 Task: Add the task  Upgrade and migrate company email marketing to a cloud-based solution to the section Data Analytics Sprint in the project AgriSoft and add a Due Date to the respective task as 2024/02/21
Action: Mouse moved to (685, 465)
Screenshot: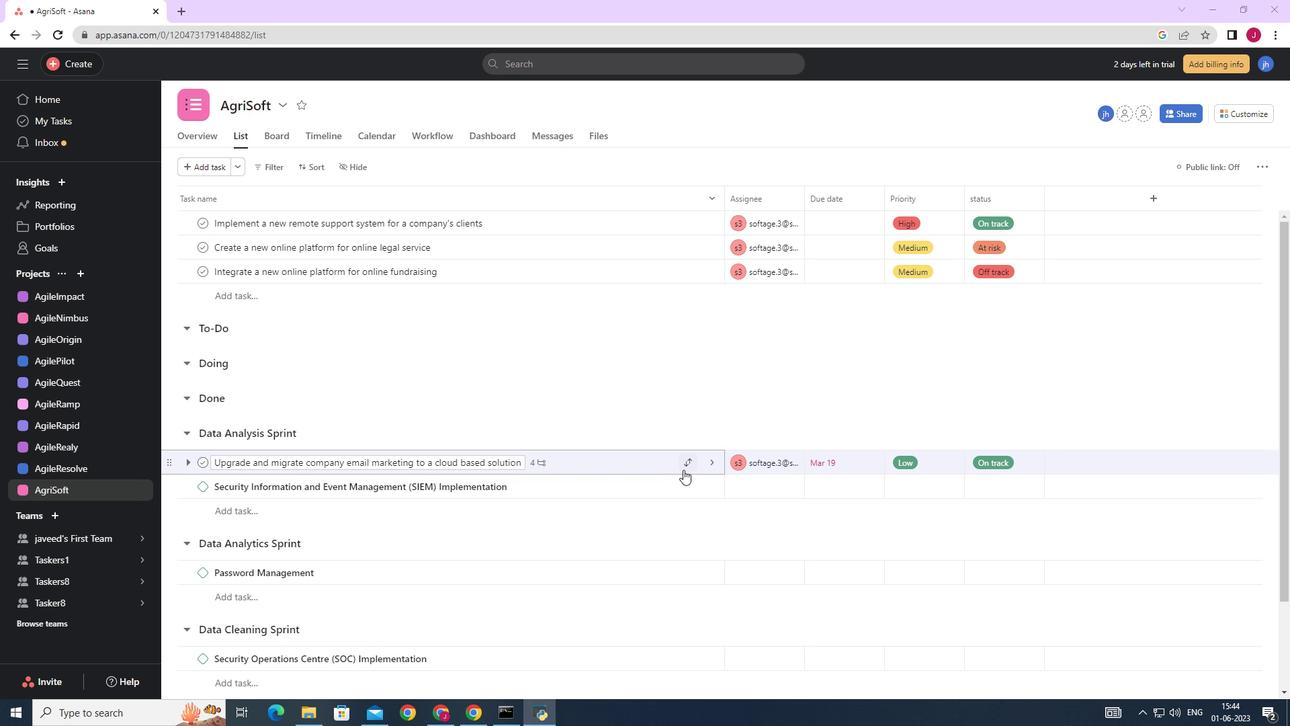 
Action: Mouse pressed left at (685, 465)
Screenshot: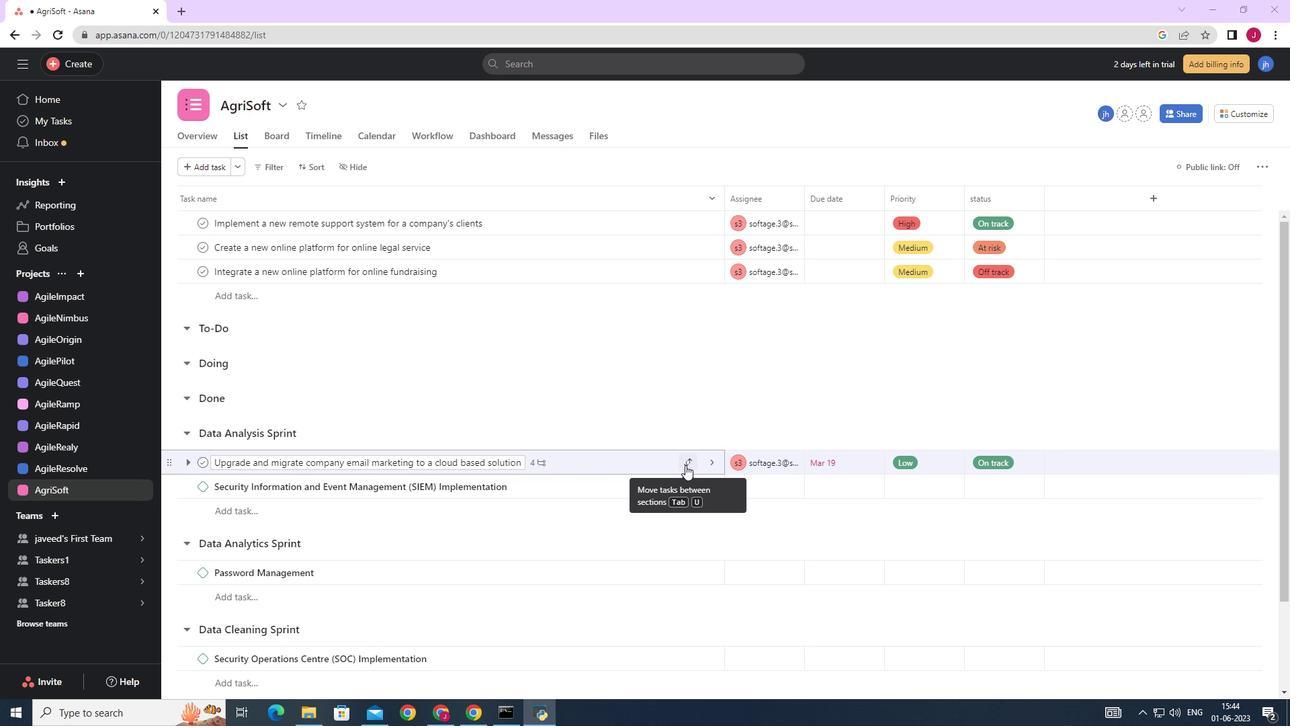 
Action: Mouse moved to (611, 386)
Screenshot: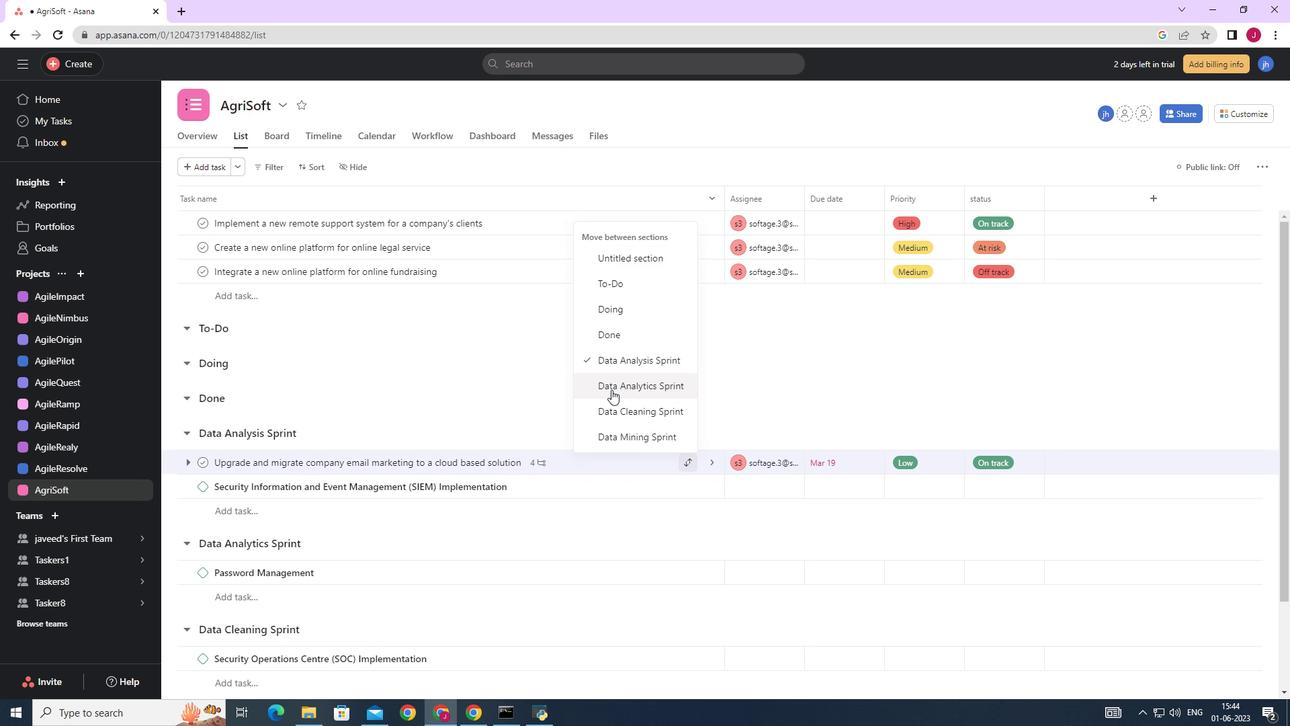 
Action: Mouse pressed left at (611, 386)
Screenshot: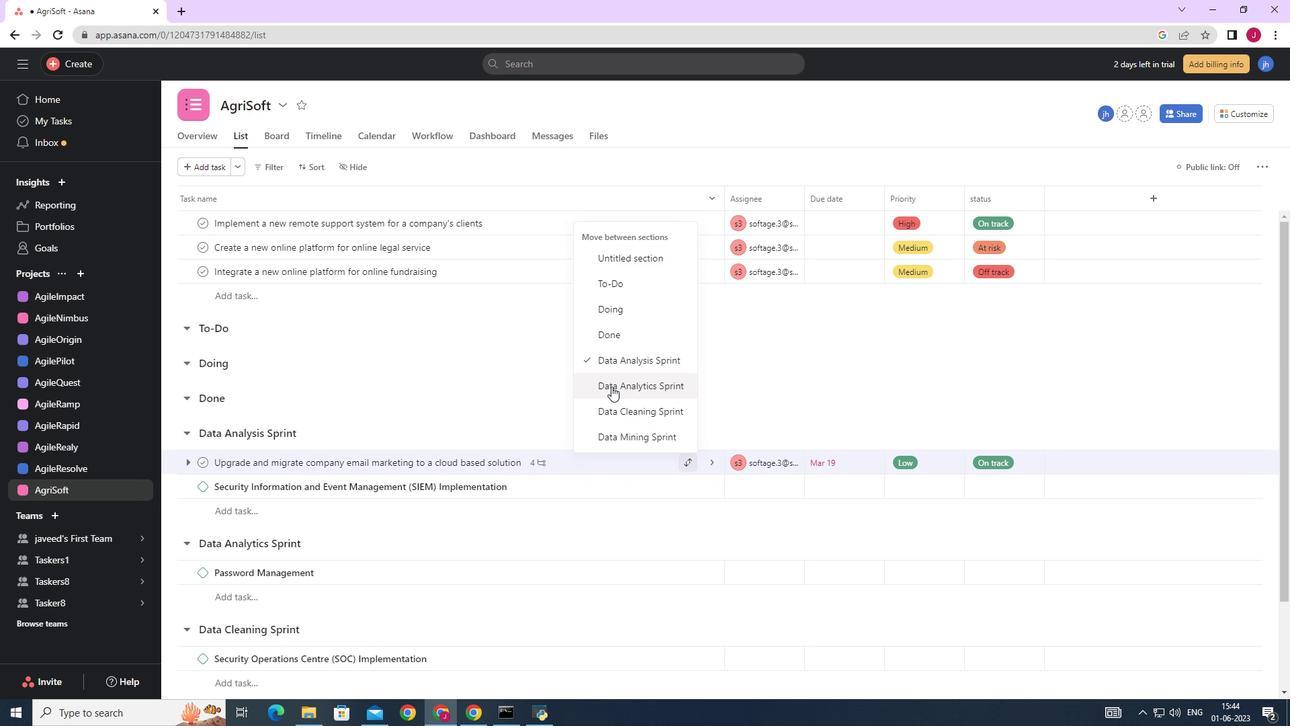 
Action: Mouse moved to (879, 551)
Screenshot: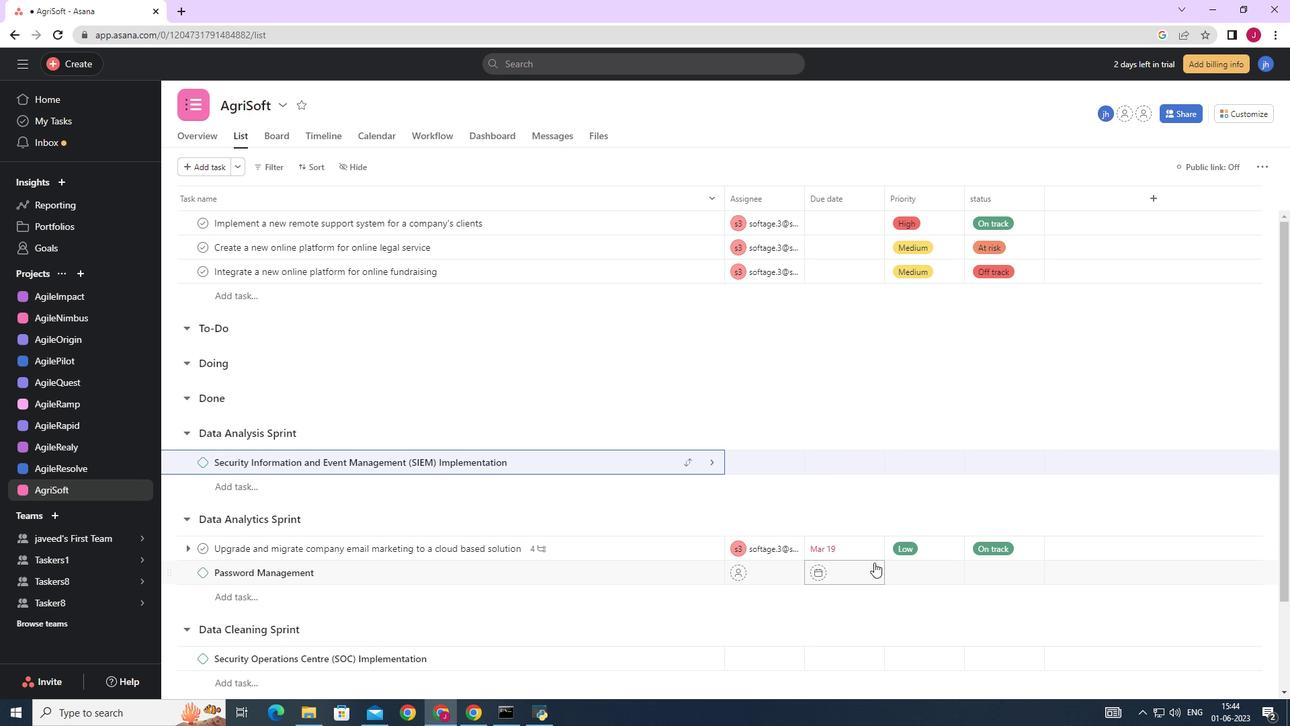 
Action: Mouse pressed left at (879, 551)
Screenshot: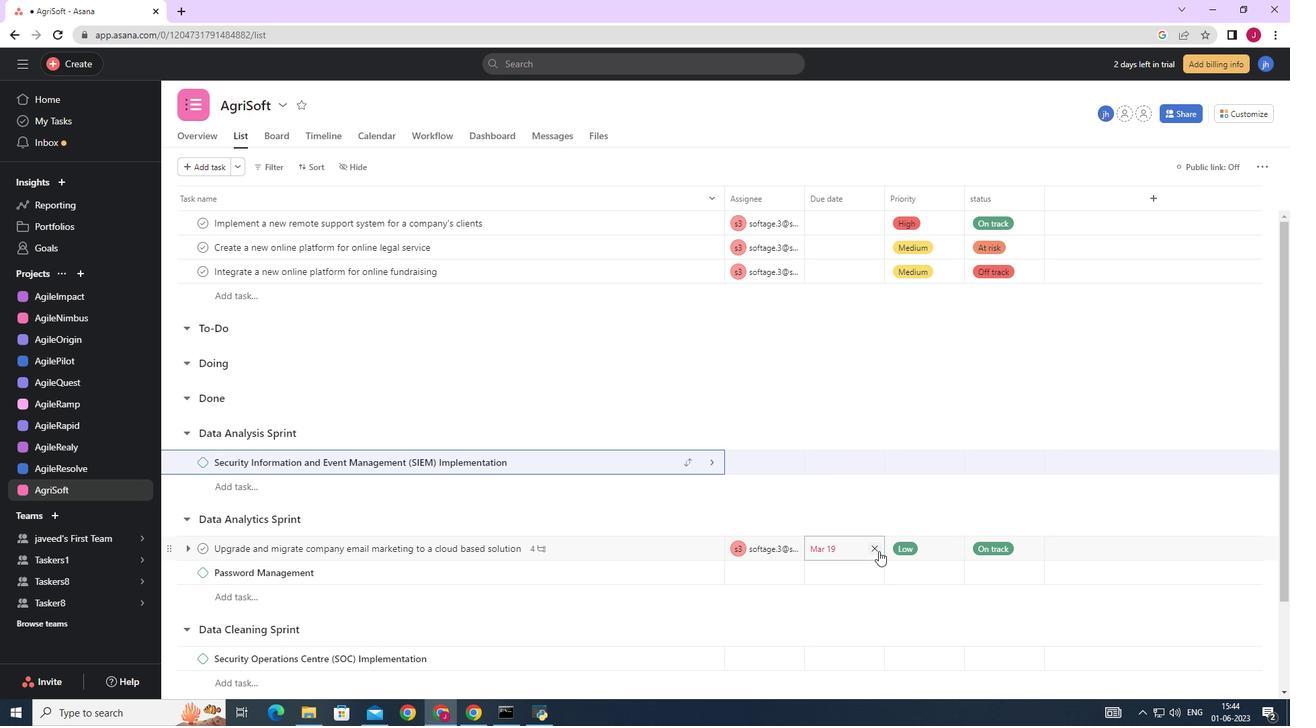 
Action: Mouse moved to (837, 546)
Screenshot: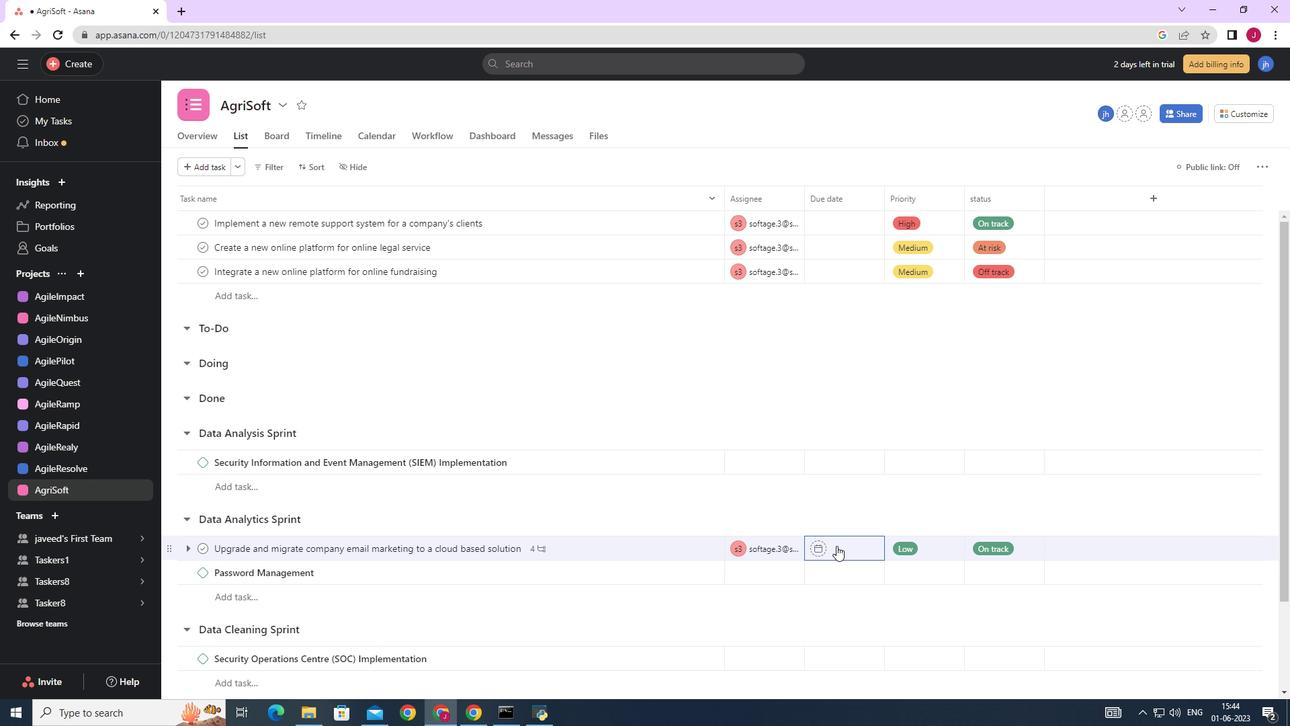 
Action: Mouse pressed left at (837, 546)
Screenshot: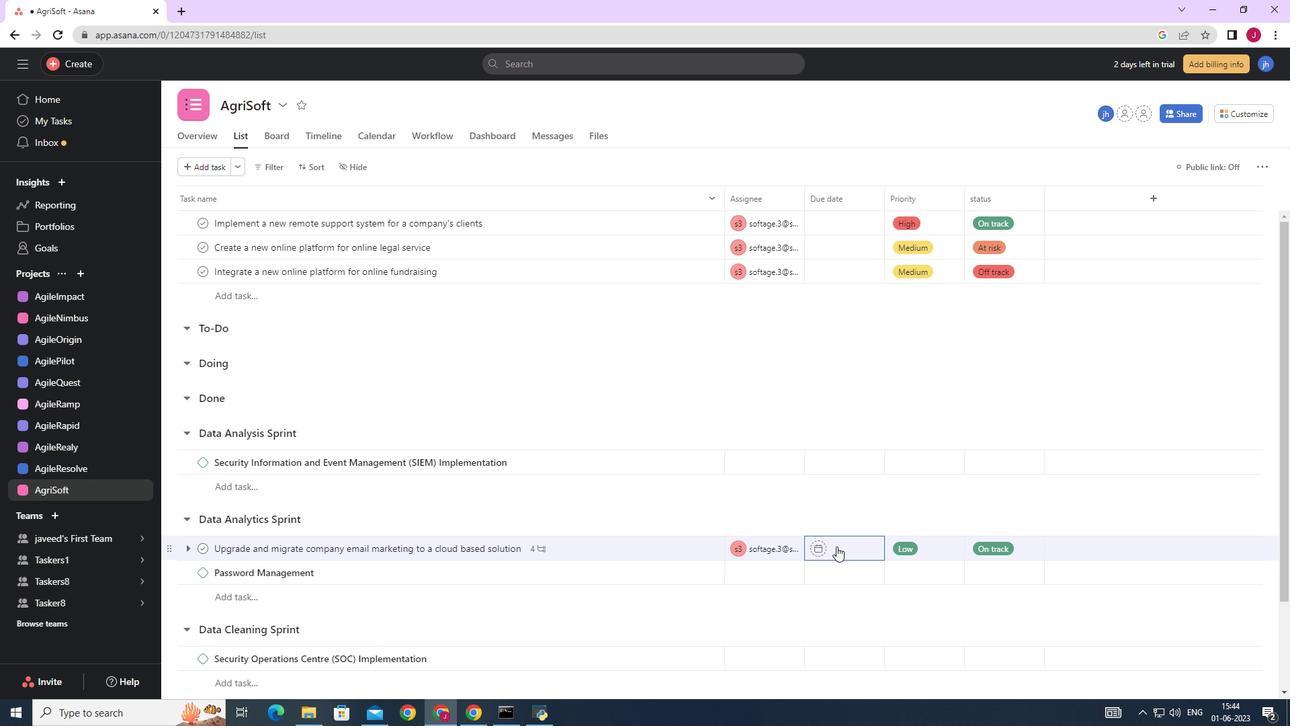 
Action: Mouse moved to (980, 337)
Screenshot: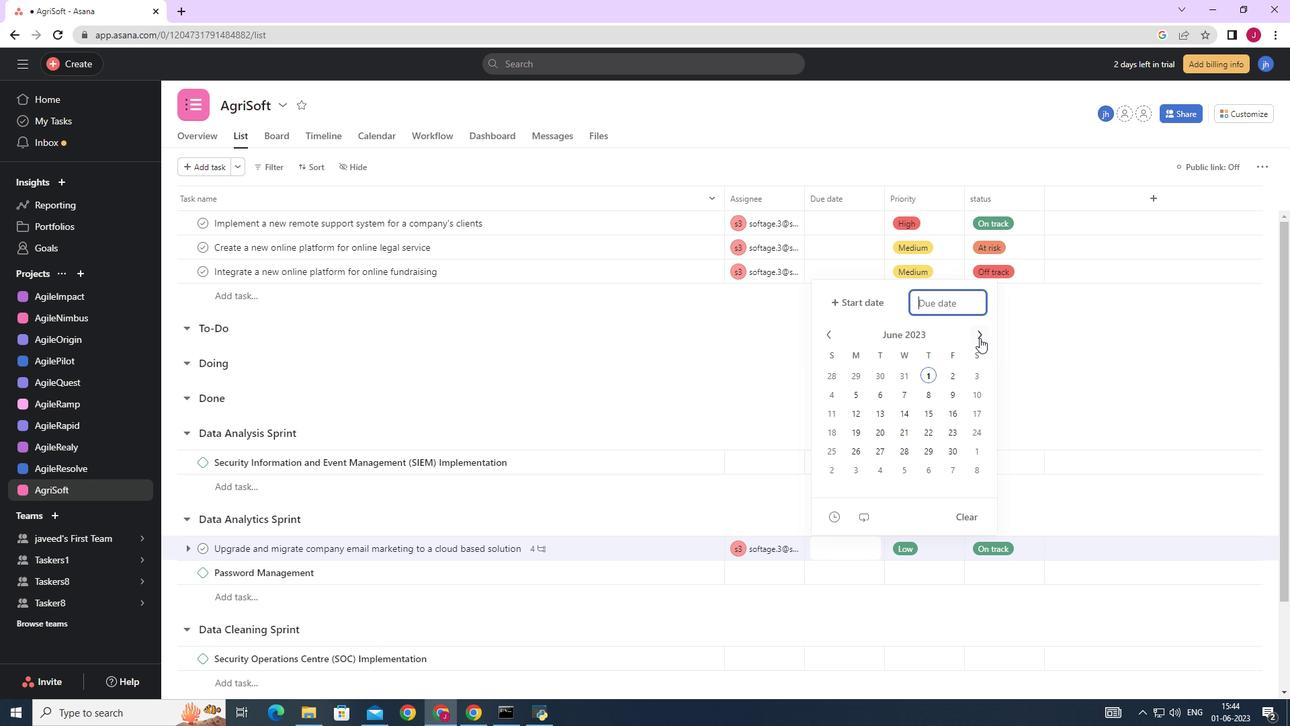 
Action: Mouse pressed left at (980, 337)
Screenshot: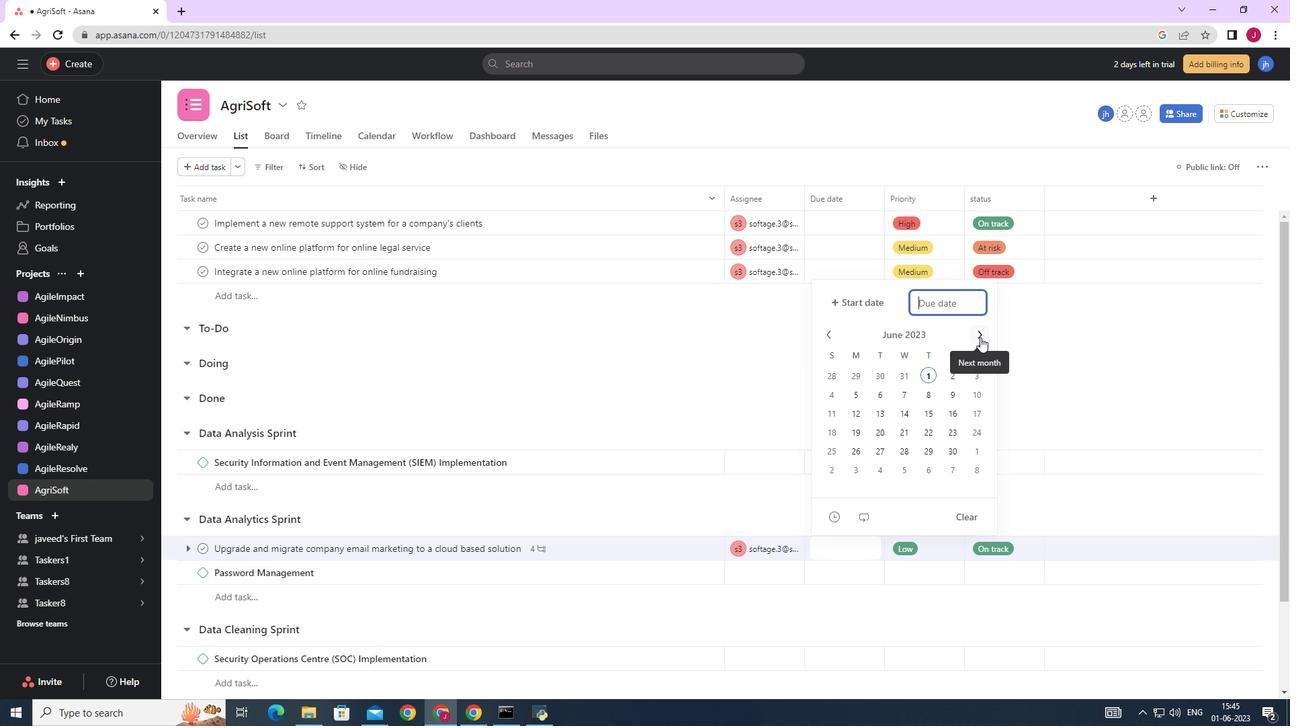 
Action: Mouse moved to (831, 337)
Screenshot: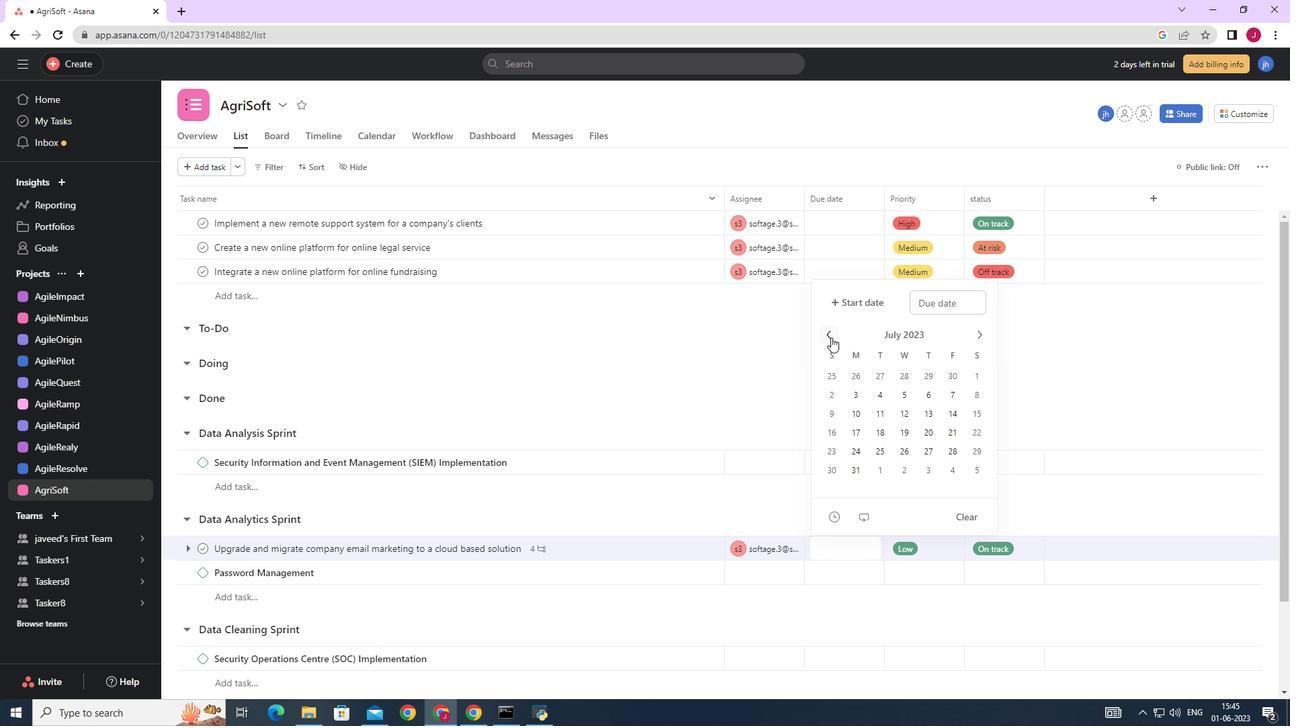 
Action: Mouse pressed left at (831, 337)
Screenshot: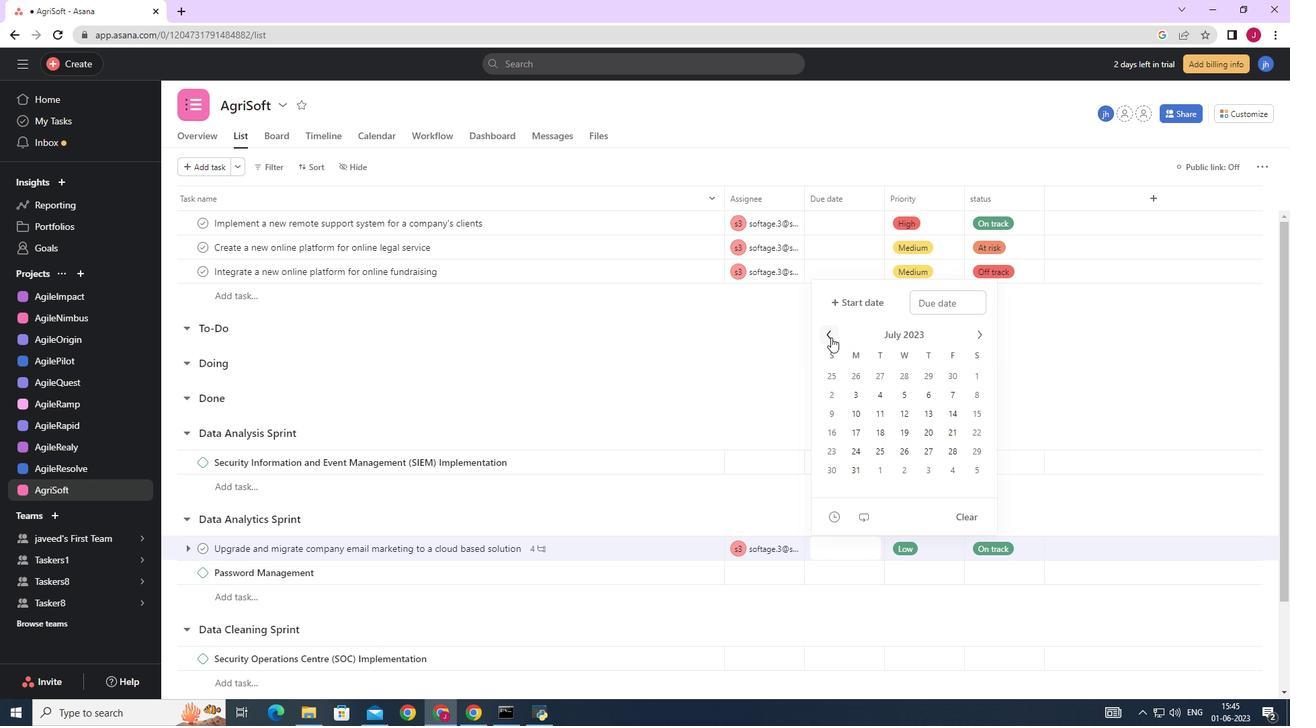 
Action: Mouse pressed left at (831, 337)
Screenshot: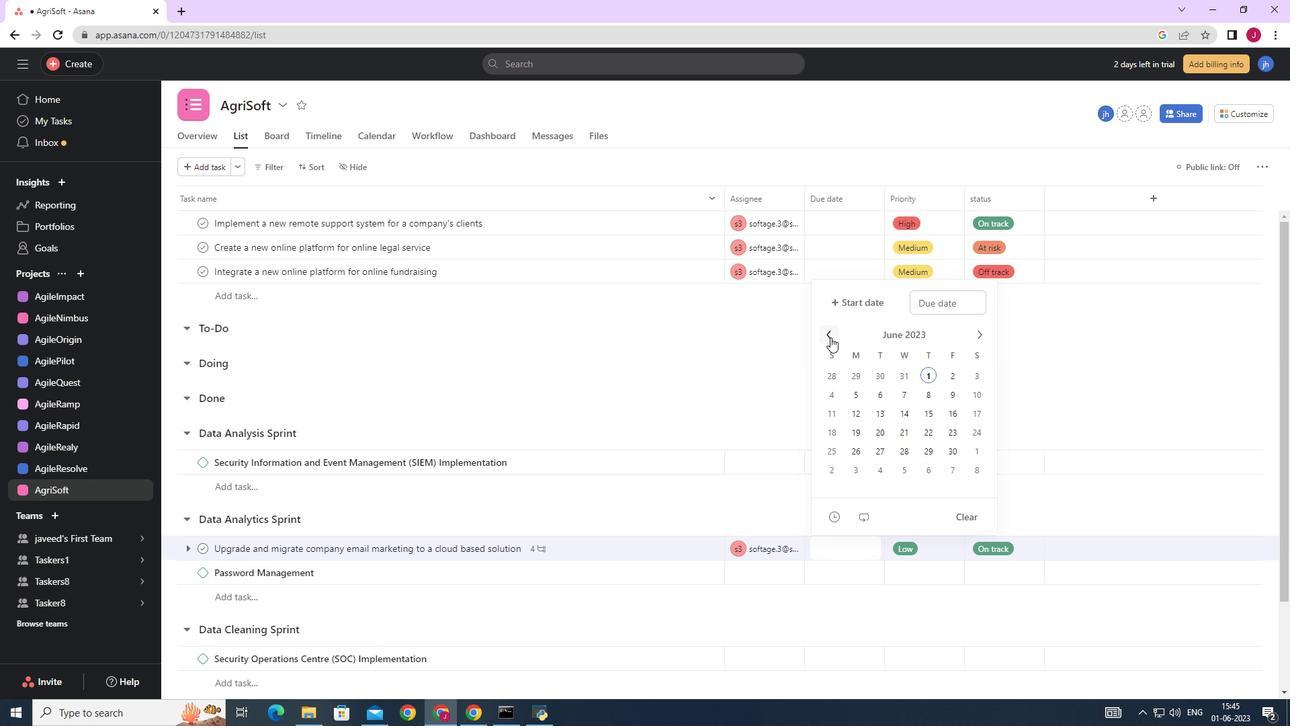 
Action: Mouse pressed left at (831, 337)
Screenshot: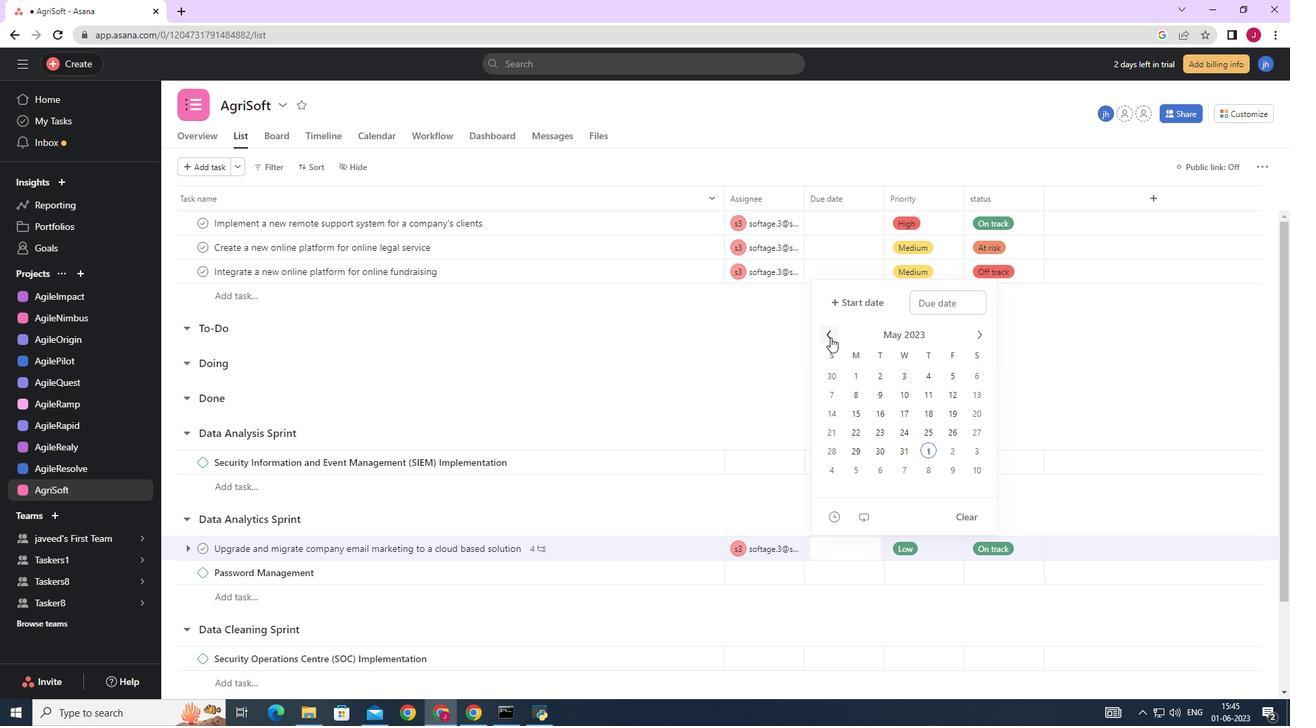 
Action: Mouse pressed left at (831, 337)
Screenshot: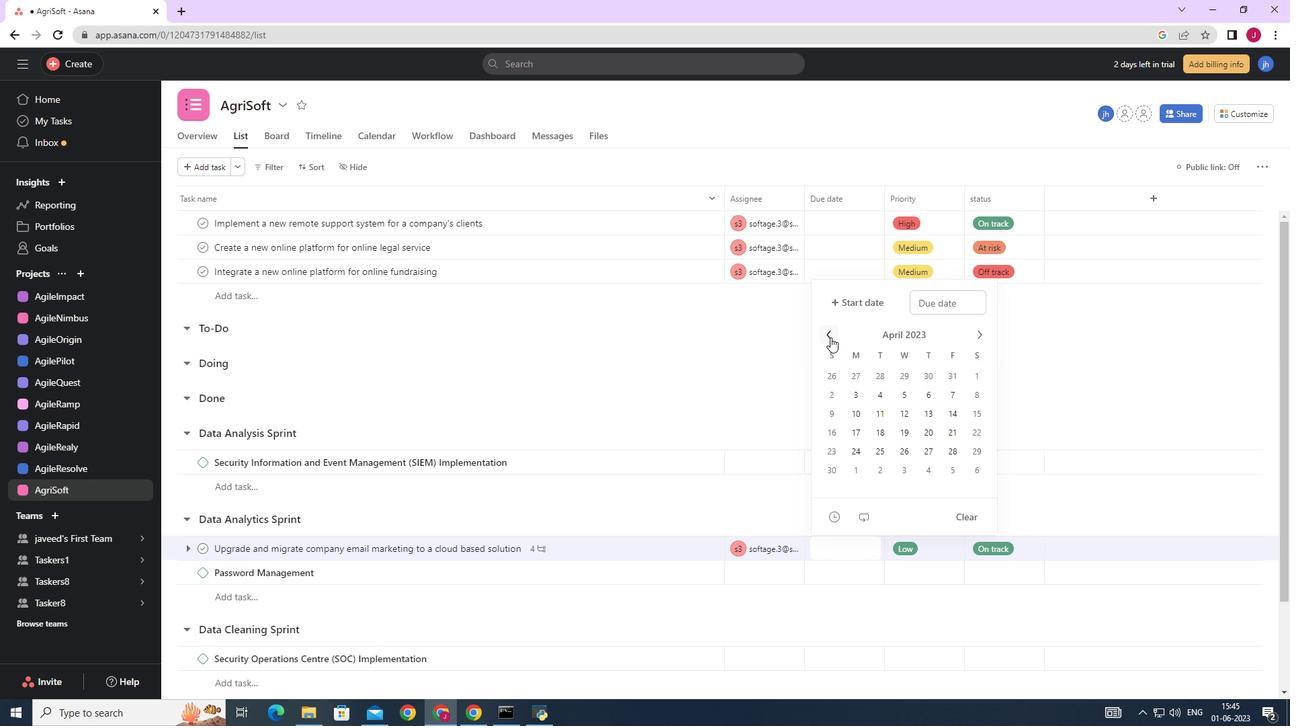 
Action: Mouse pressed left at (831, 337)
Screenshot: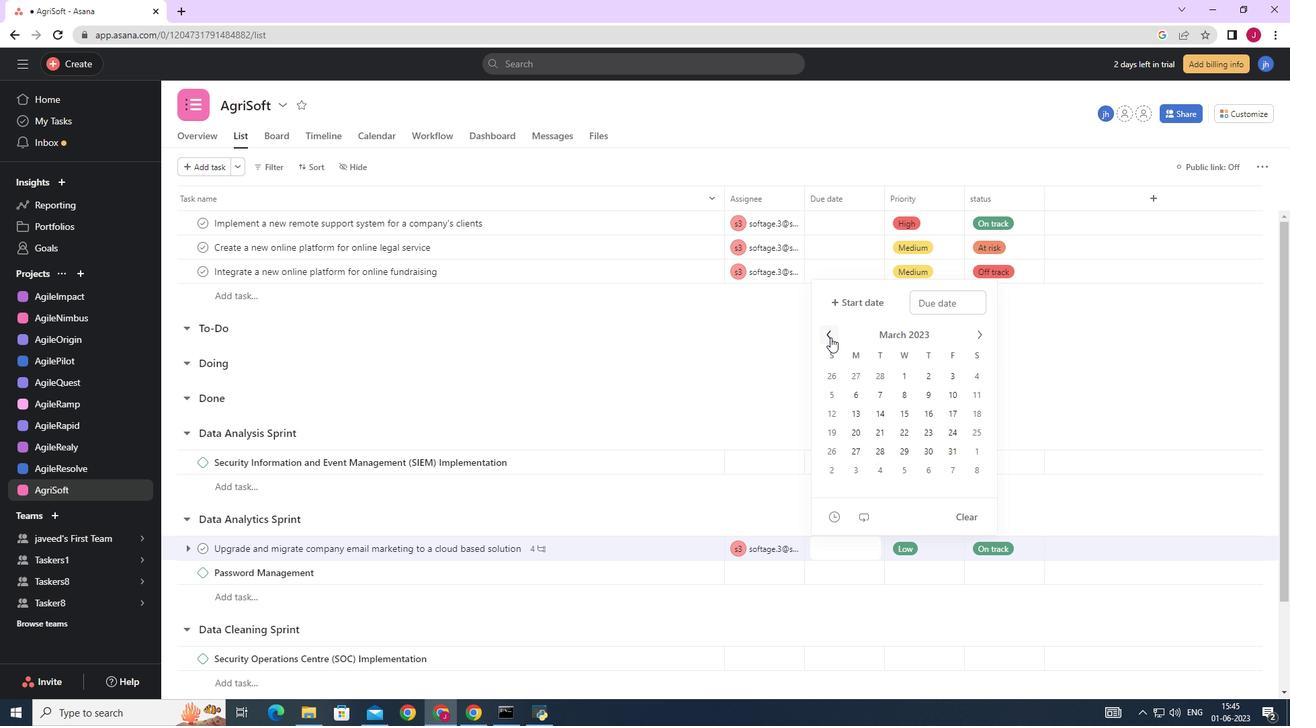 
Action: Mouse moved to (884, 431)
Screenshot: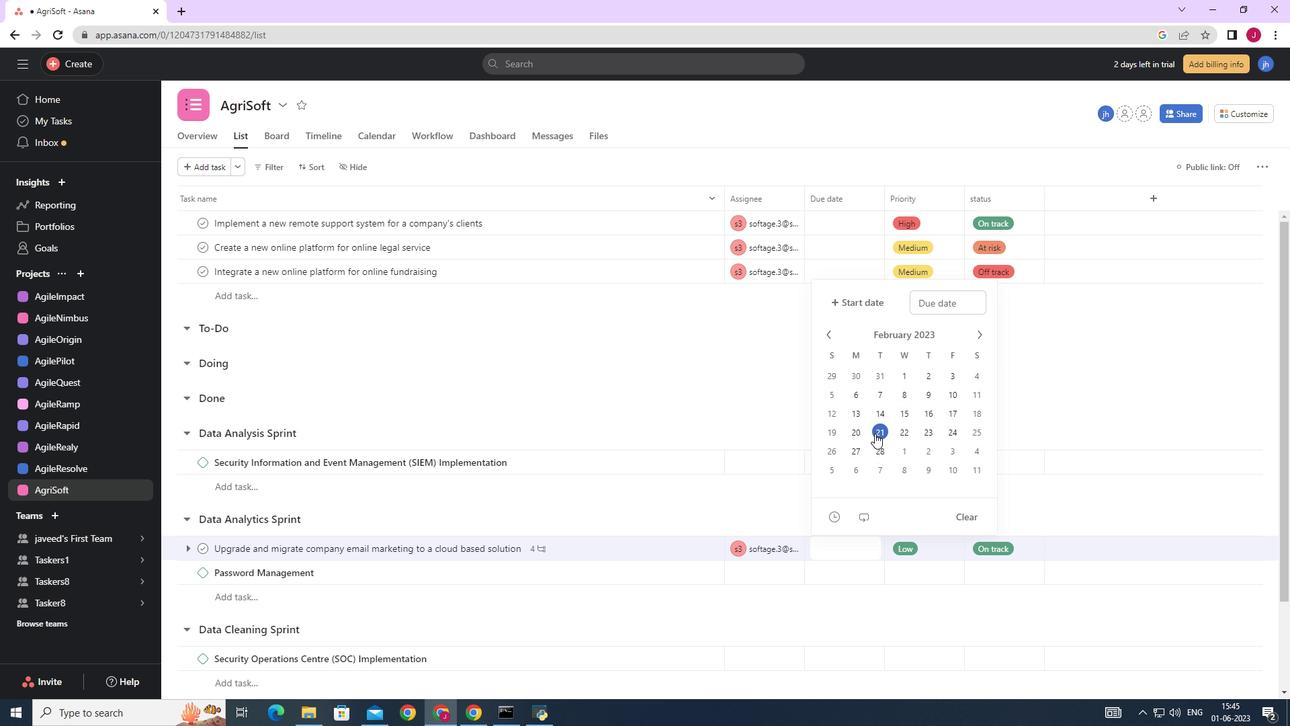
Action: Mouse pressed left at (884, 431)
Screenshot: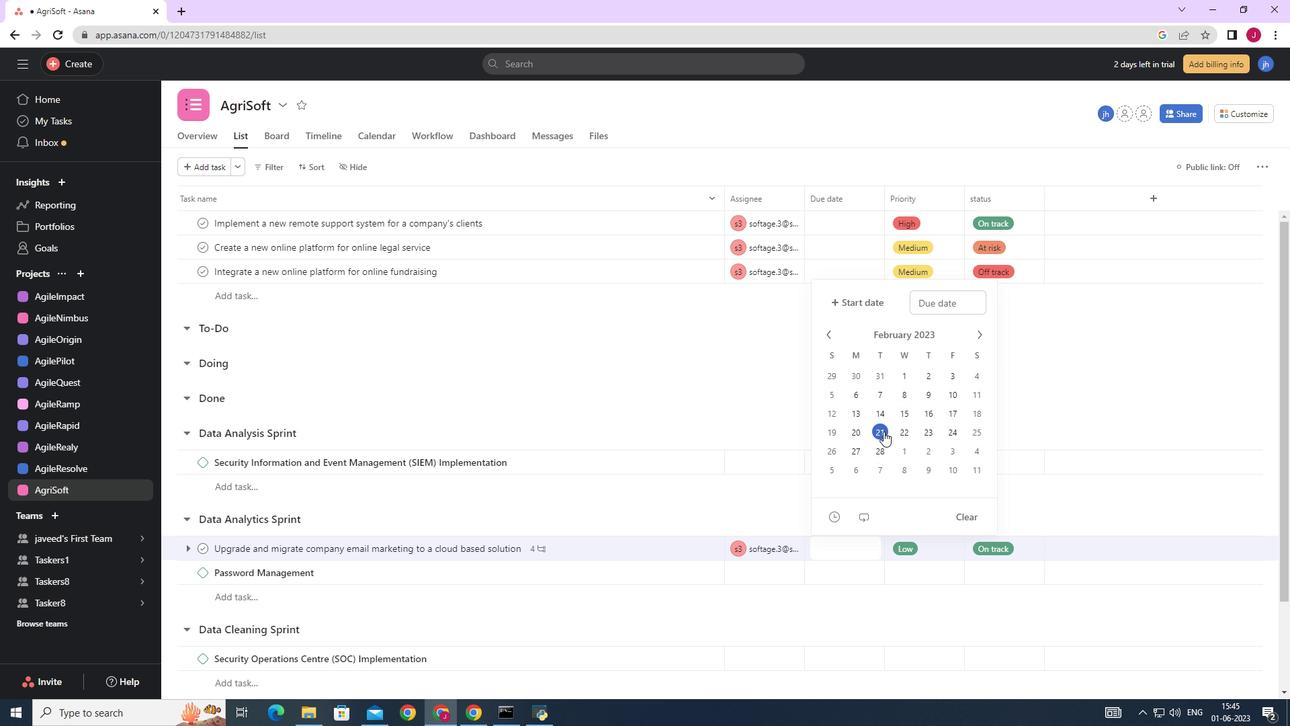 
Action: Mouse moved to (1120, 373)
Screenshot: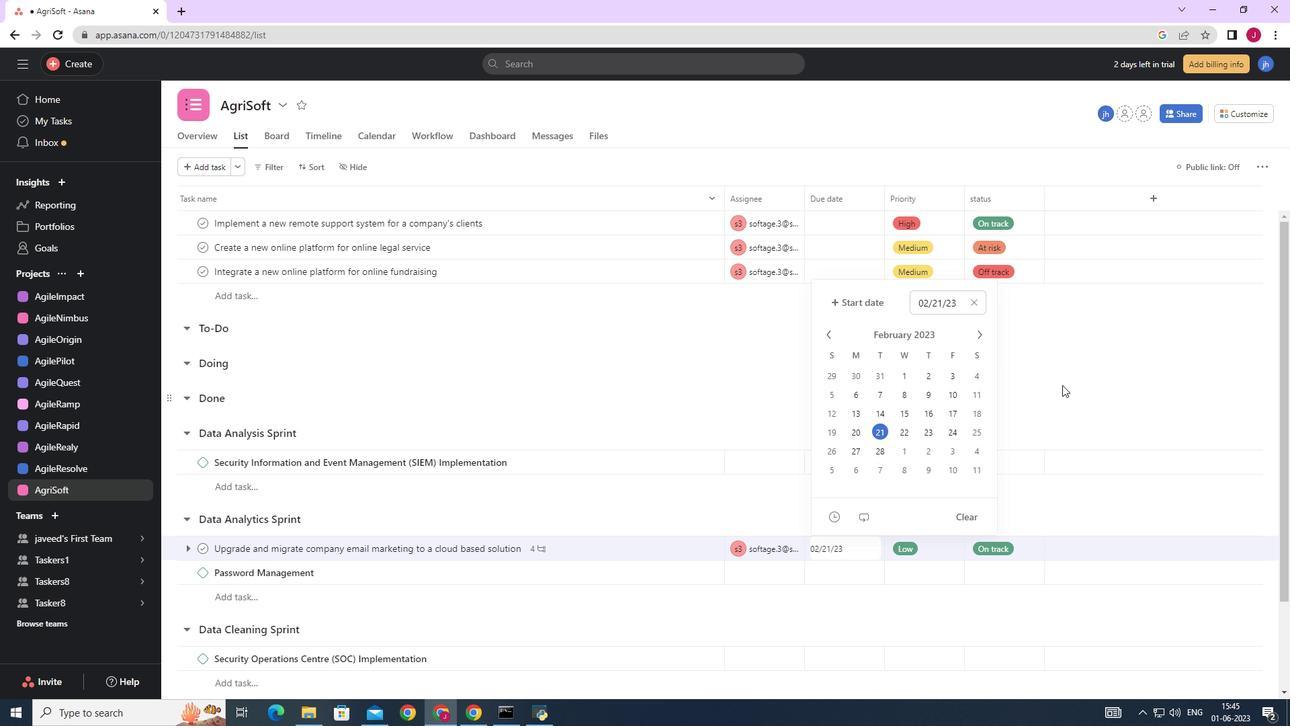 
Action: Mouse pressed left at (1120, 373)
Screenshot: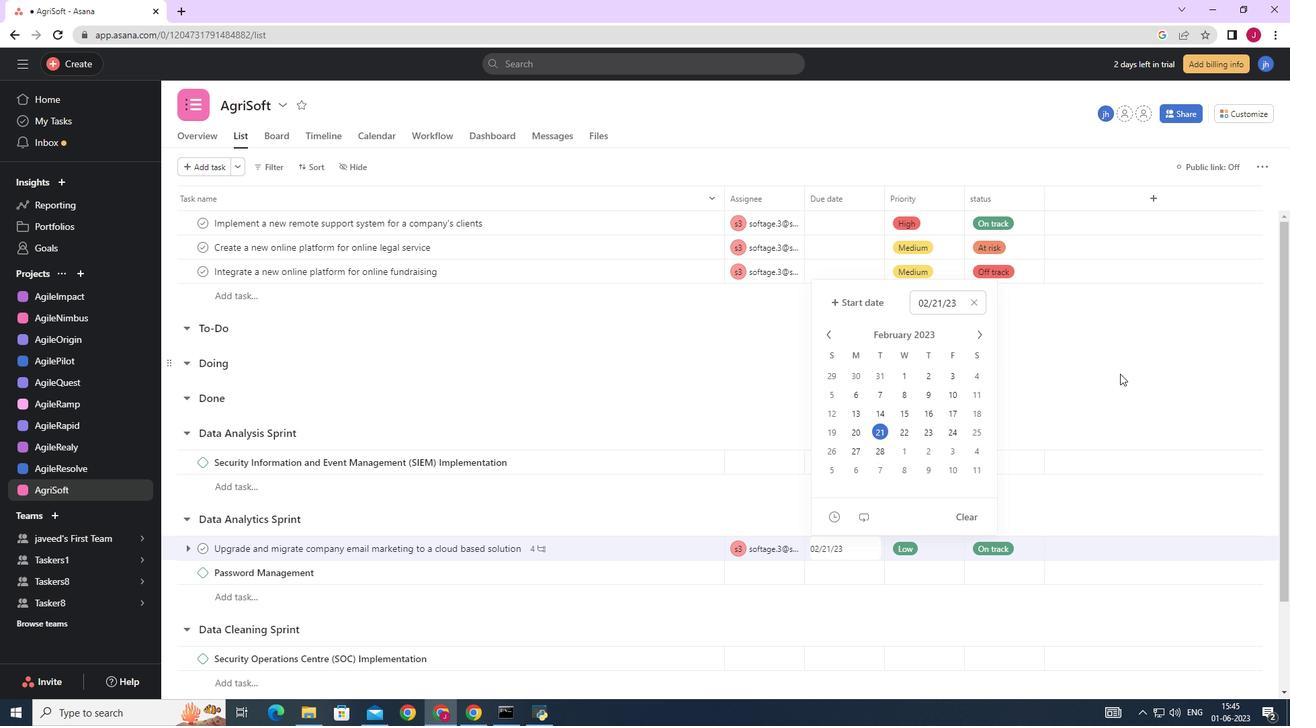 
